 Task: Add Amazing Grass Green Superfood Alkalize & Detox to the cart.
Action: Mouse moved to (246, 128)
Screenshot: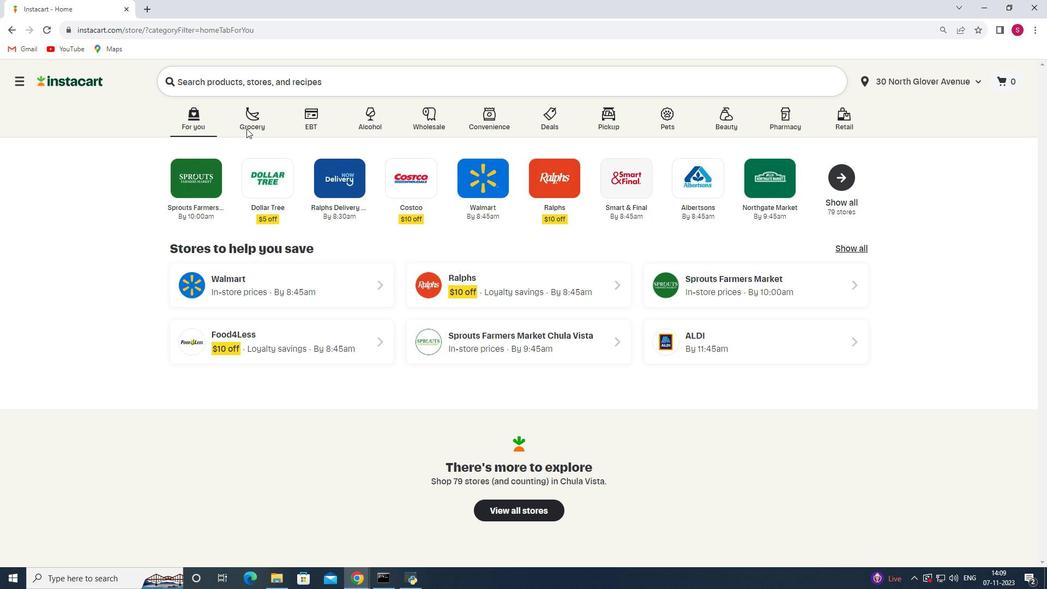 
Action: Mouse pressed left at (246, 128)
Screenshot: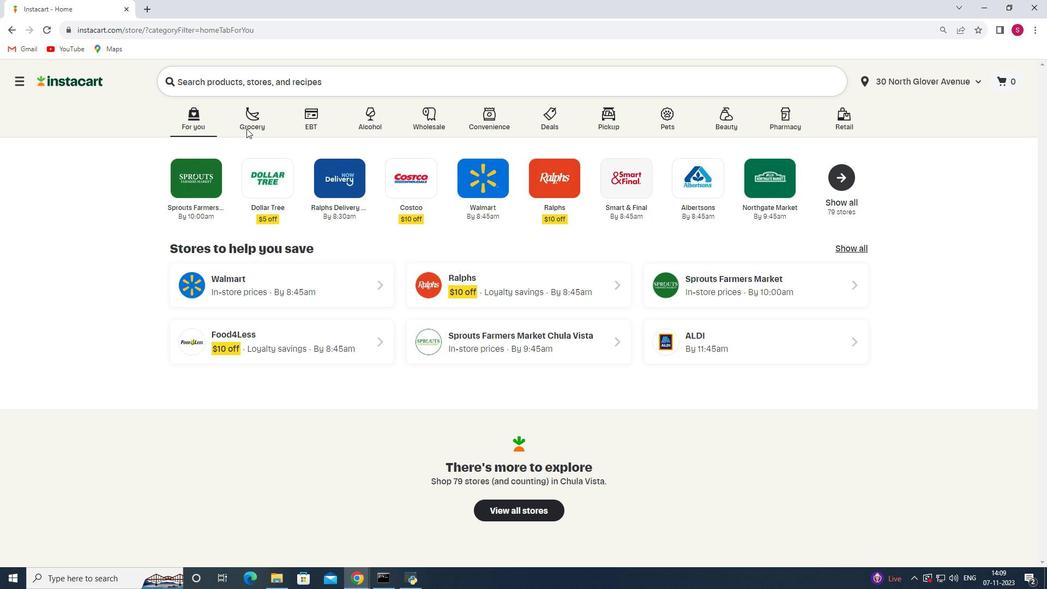 
Action: Mouse moved to (271, 317)
Screenshot: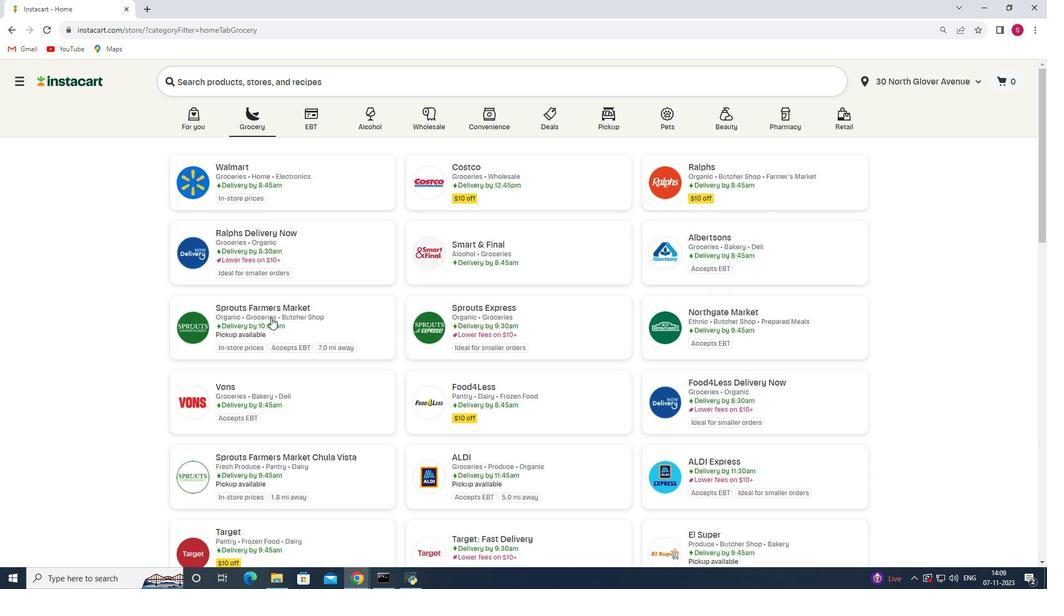 
Action: Mouse pressed left at (271, 317)
Screenshot: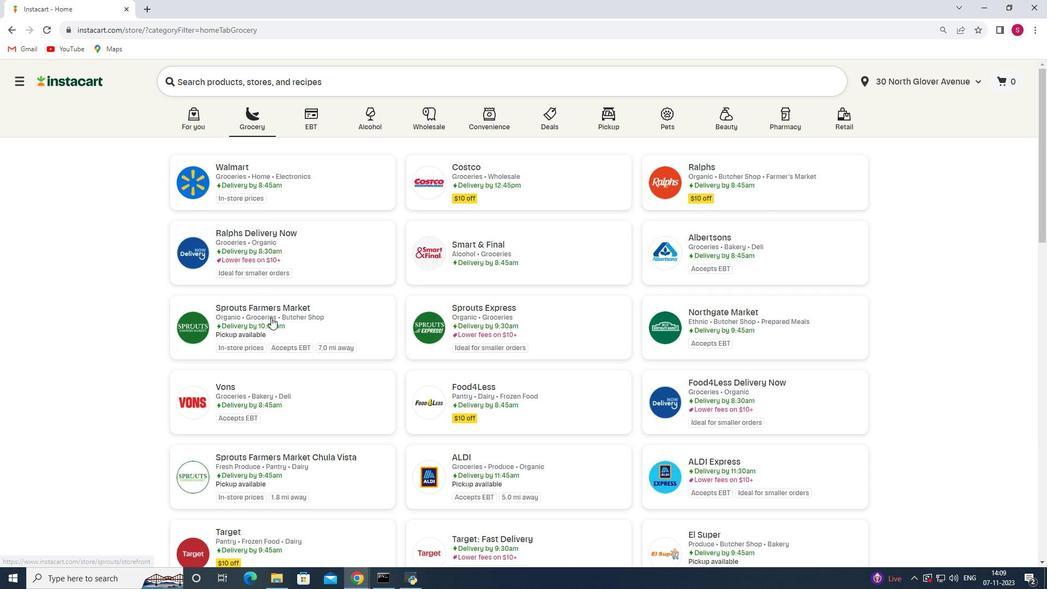 
Action: Mouse moved to (21, 383)
Screenshot: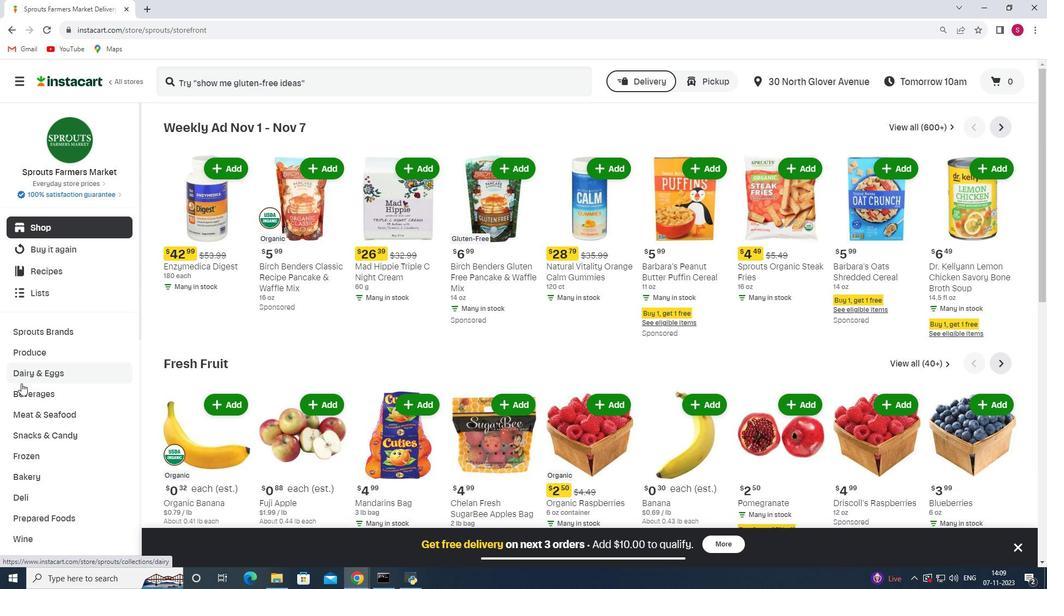 
Action: Mouse scrolled (21, 383) with delta (0, 0)
Screenshot: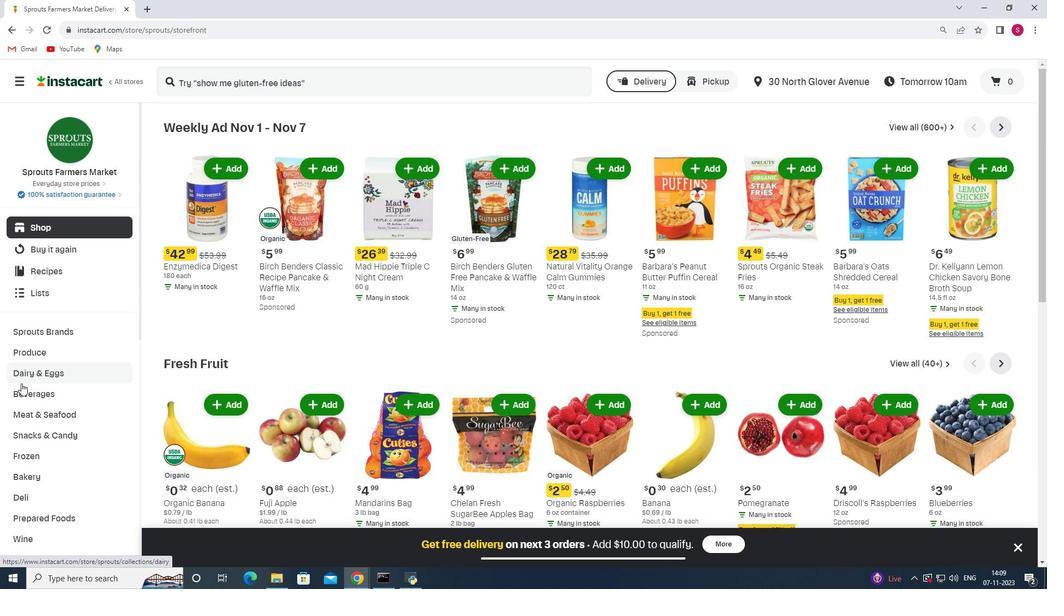 
Action: Mouse moved to (27, 386)
Screenshot: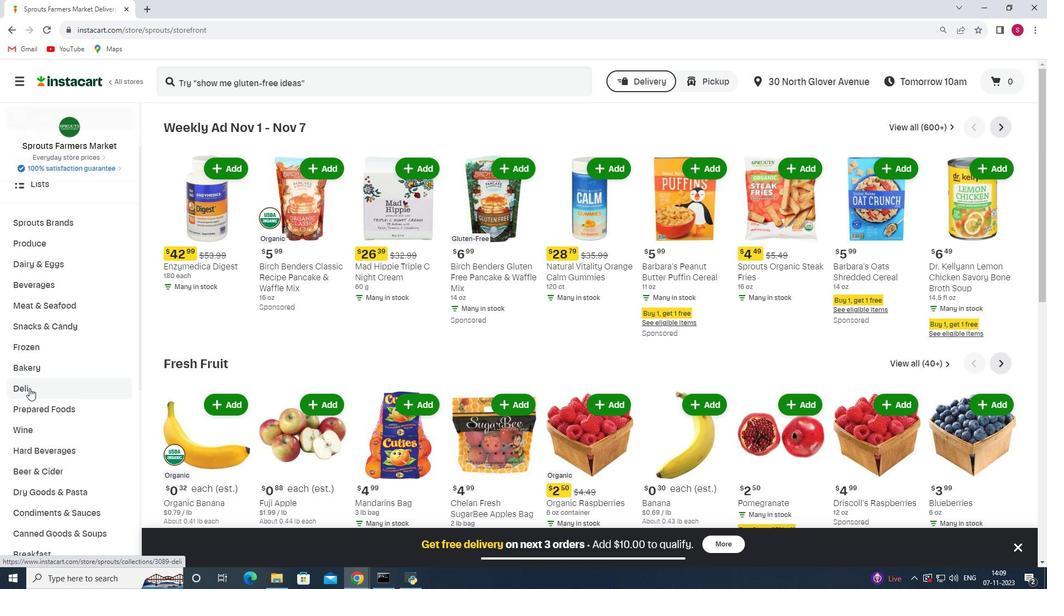 
Action: Mouse scrolled (27, 386) with delta (0, 0)
Screenshot: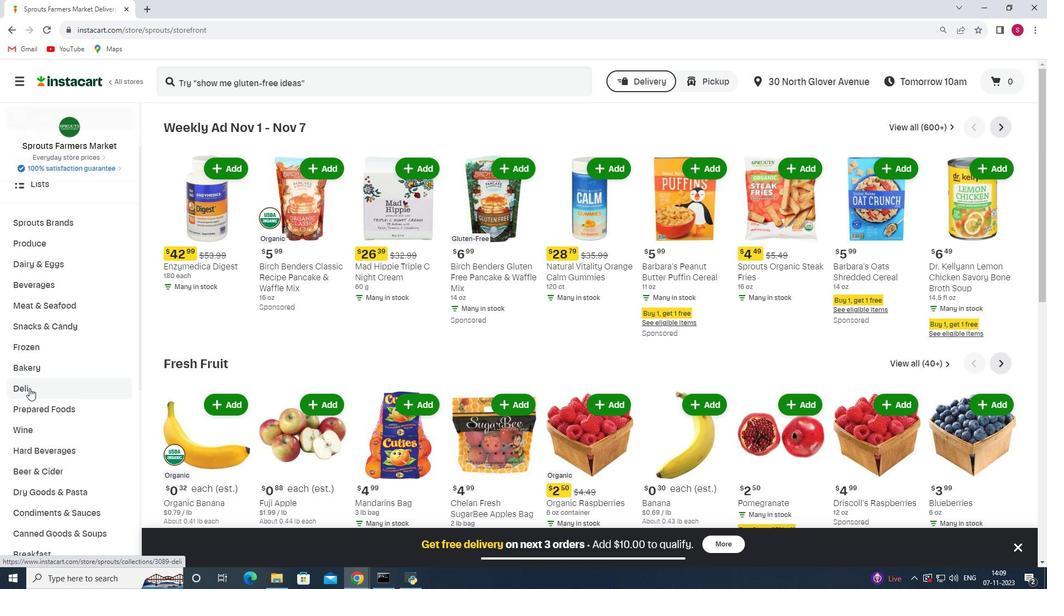 
Action: Mouse moved to (29, 388)
Screenshot: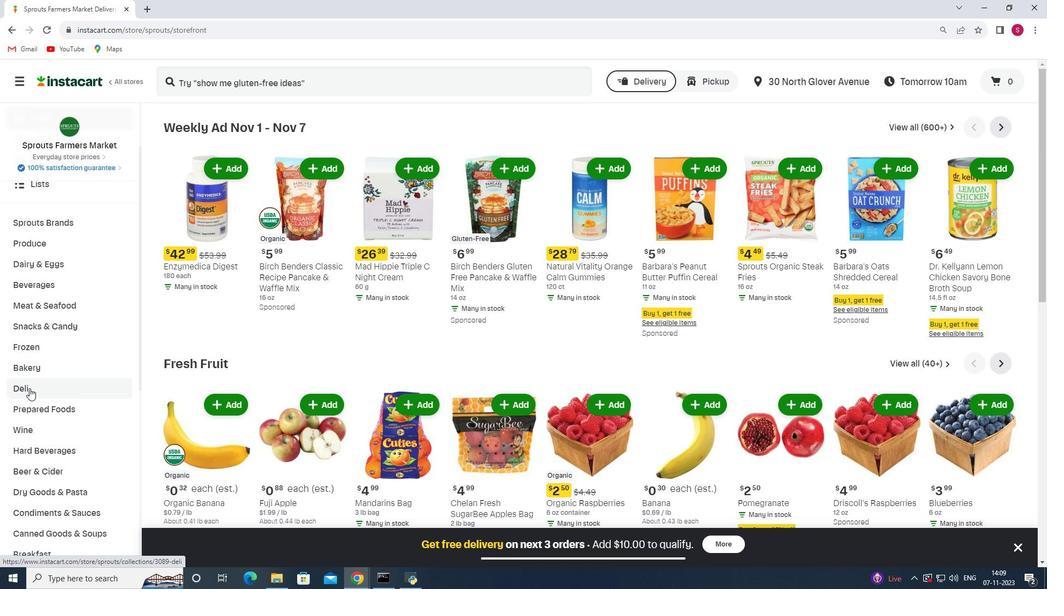 
Action: Mouse scrolled (29, 387) with delta (0, 0)
Screenshot: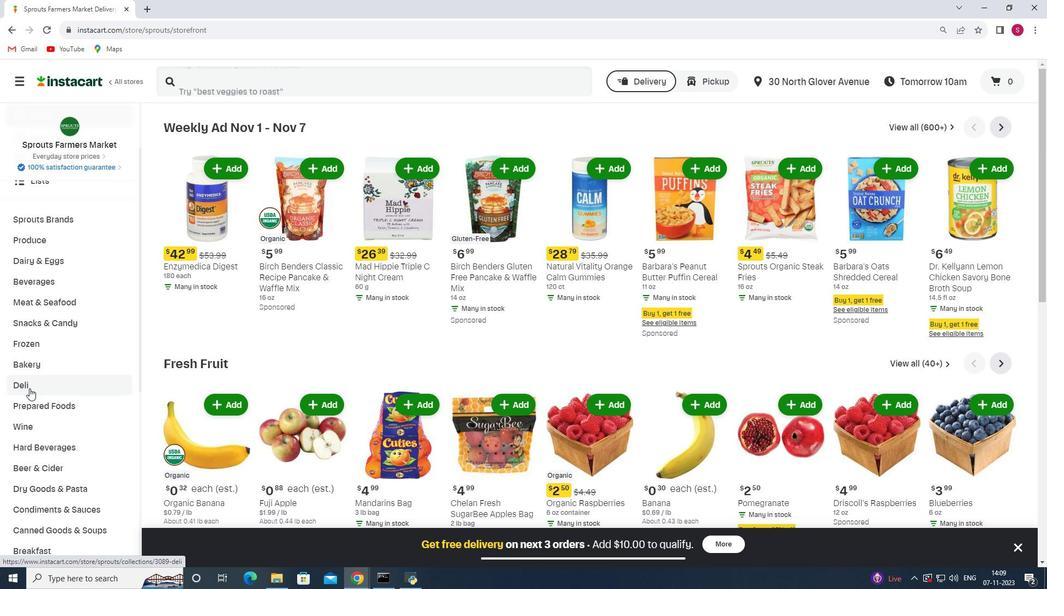 
Action: Mouse scrolled (29, 387) with delta (0, 0)
Screenshot: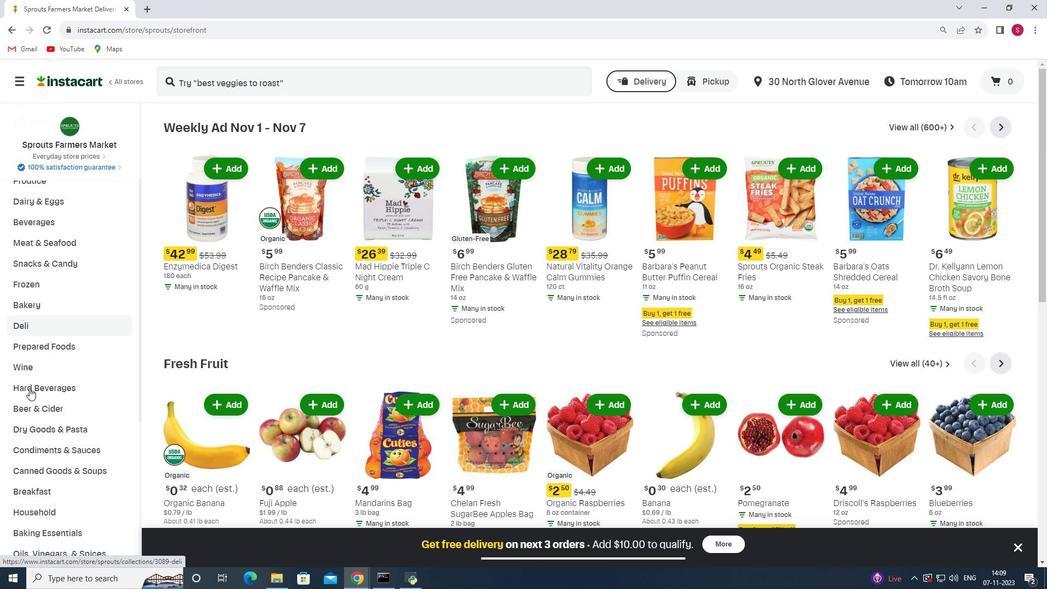 
Action: Mouse scrolled (29, 387) with delta (0, 0)
Screenshot: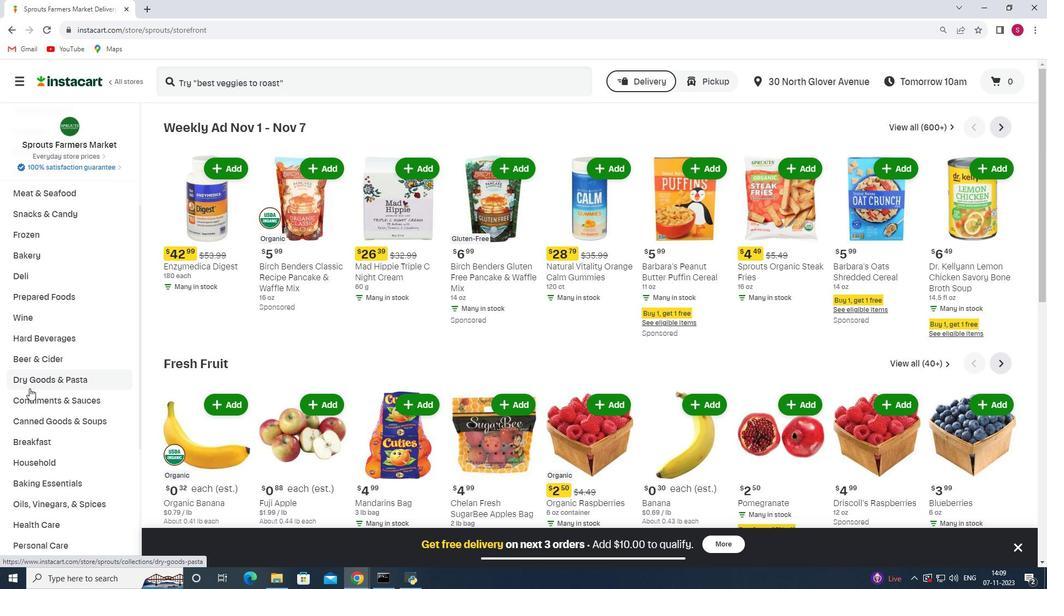
Action: Mouse scrolled (29, 387) with delta (0, 0)
Screenshot: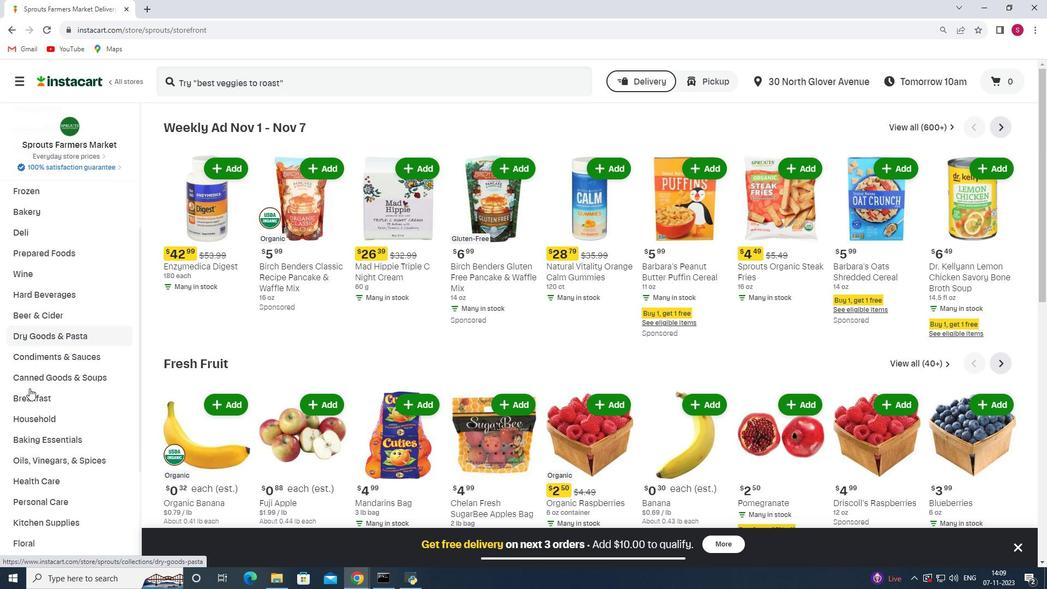 
Action: Mouse moved to (32, 413)
Screenshot: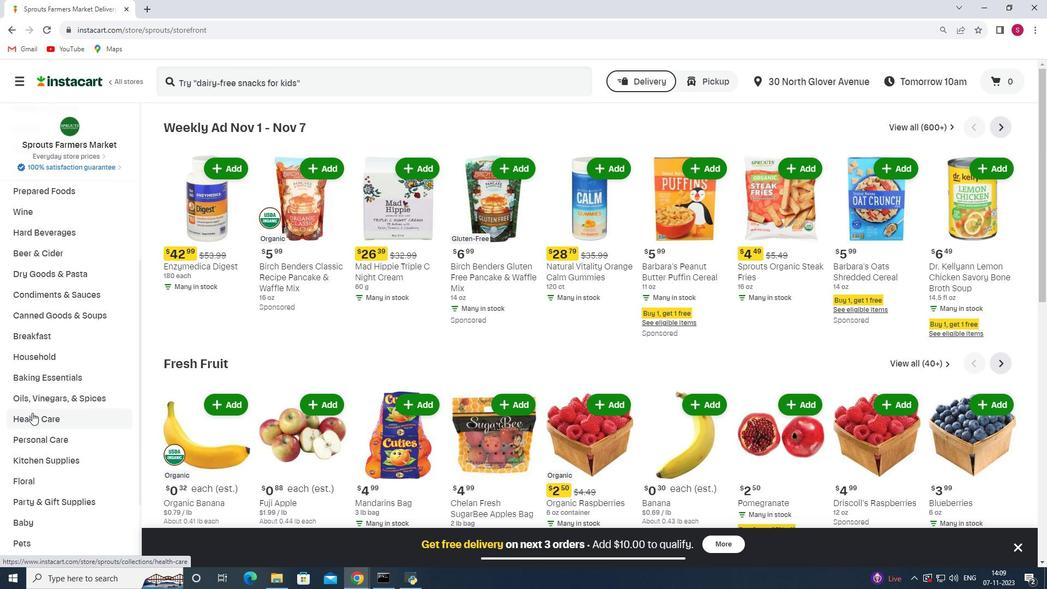 
Action: Mouse pressed left at (32, 413)
Screenshot: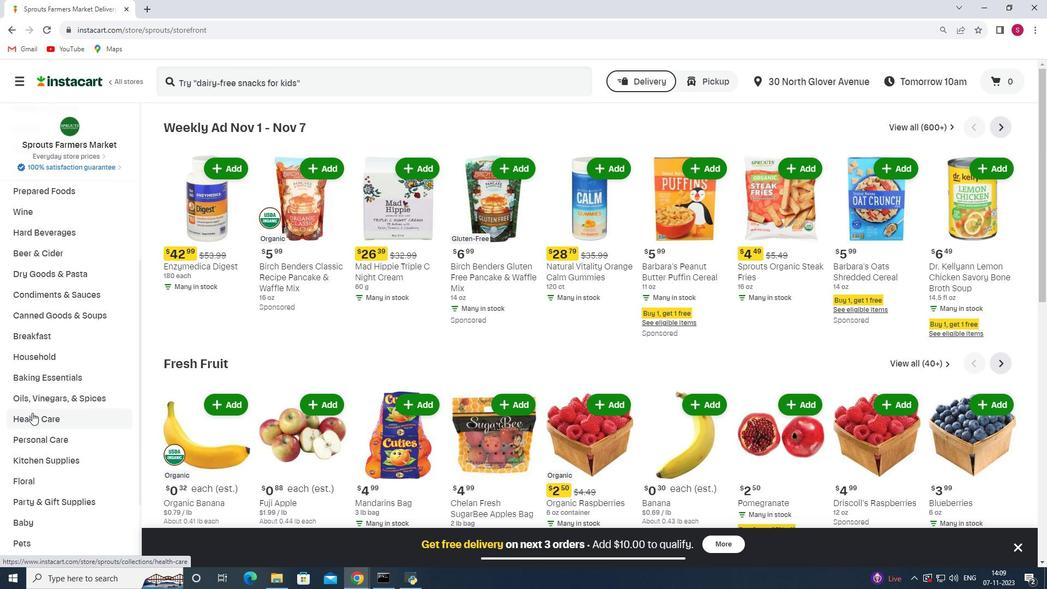 
Action: Mouse moved to (402, 285)
Screenshot: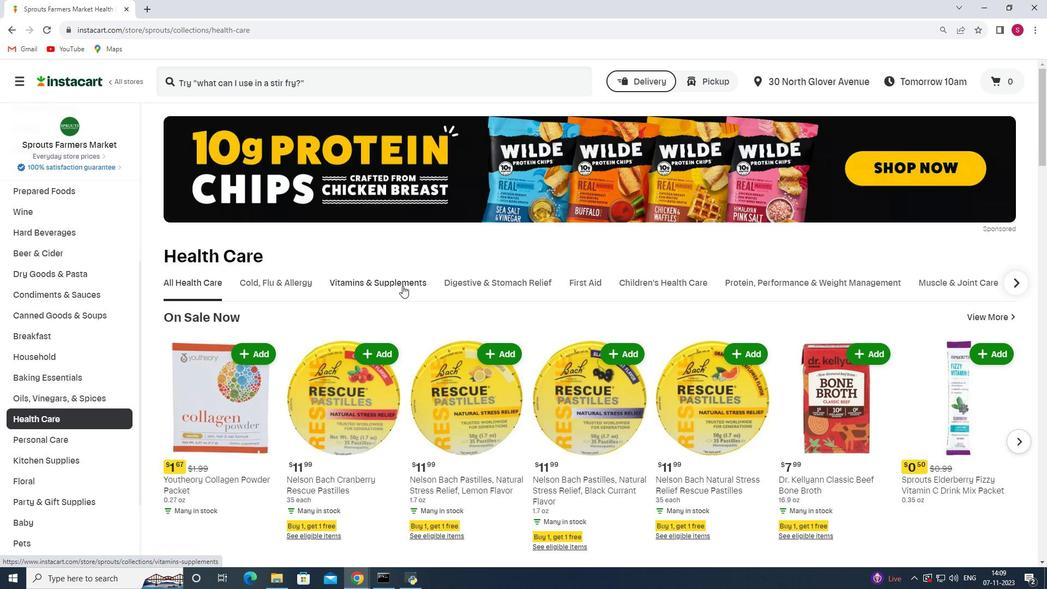 
Action: Mouse pressed left at (402, 285)
Screenshot: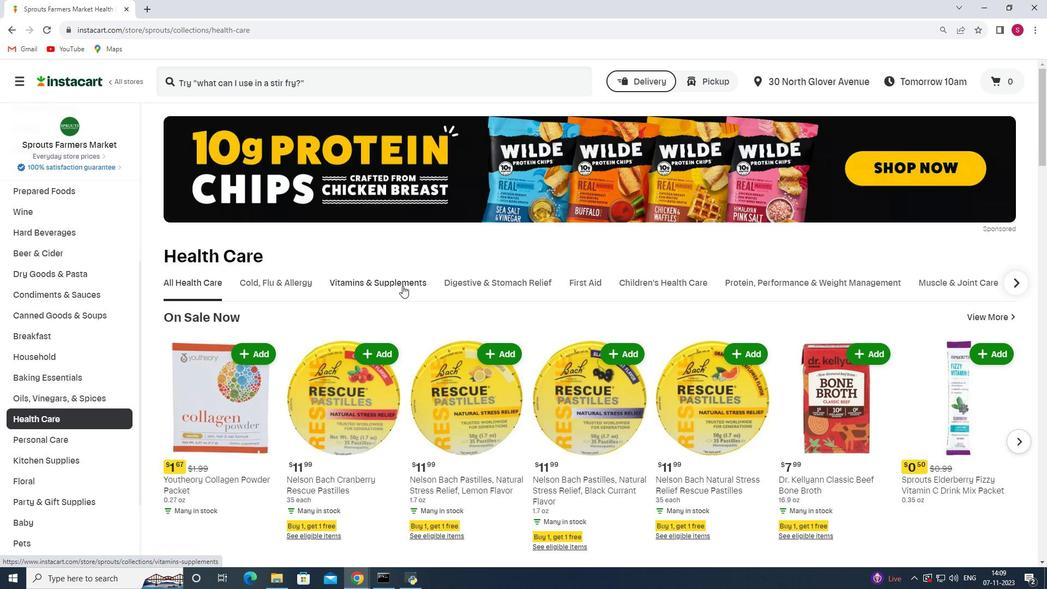 
Action: Mouse moved to (427, 338)
Screenshot: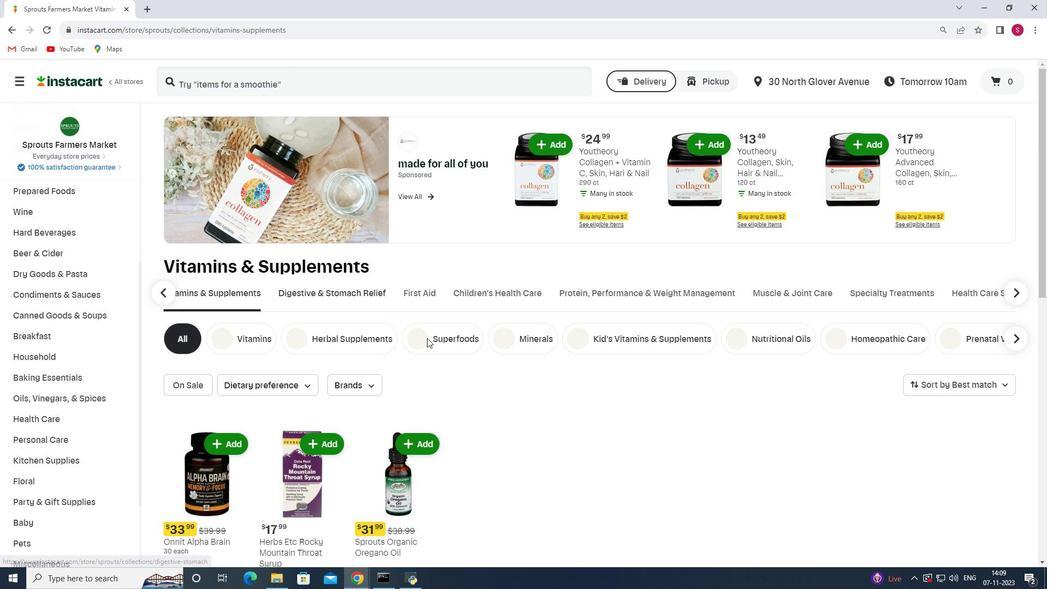
Action: Mouse pressed left at (427, 338)
Screenshot: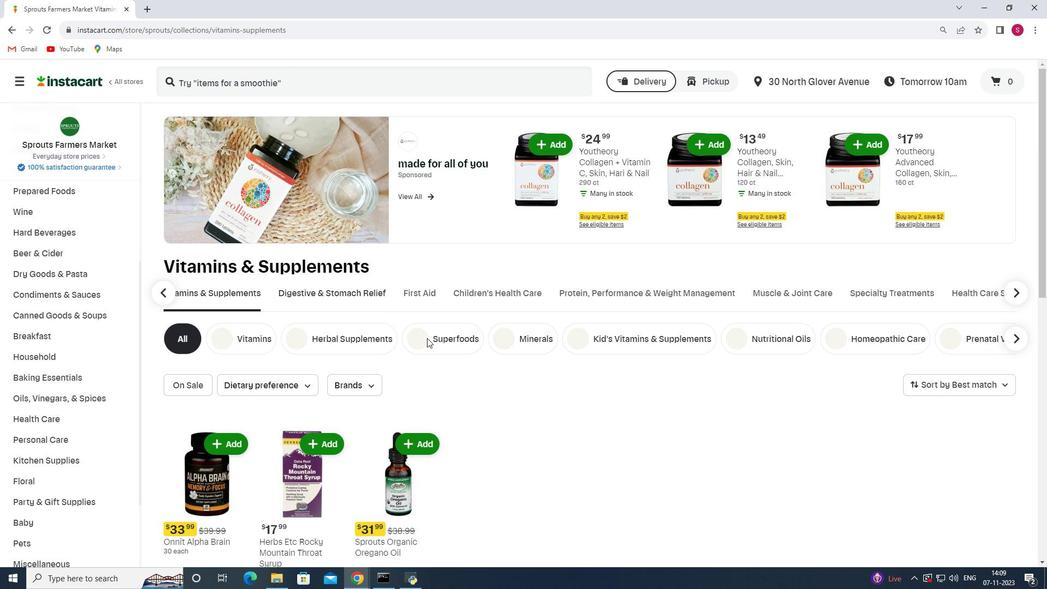 
Action: Mouse moved to (295, 82)
Screenshot: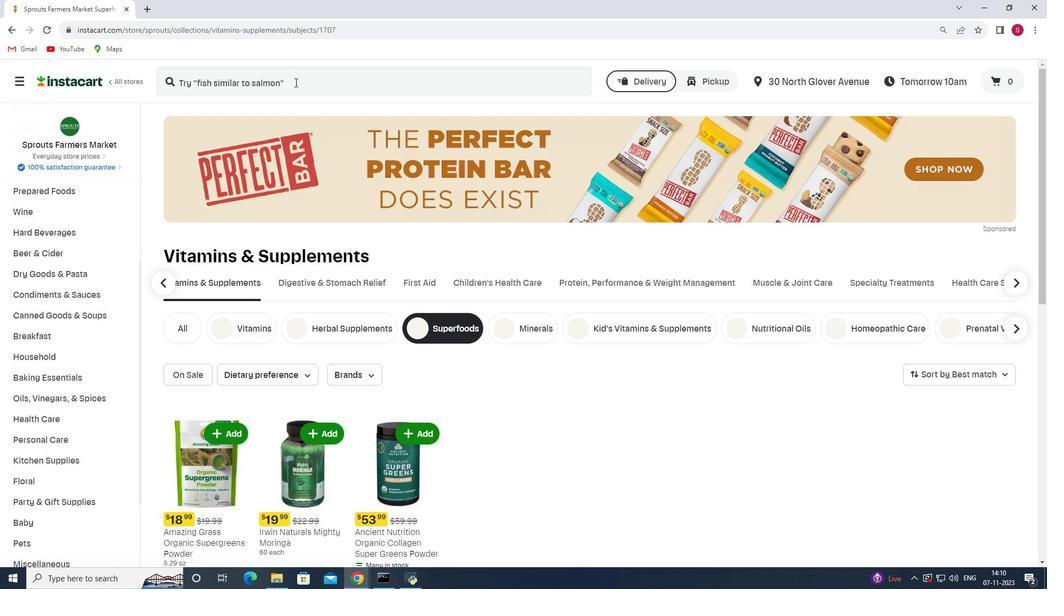 
Action: Mouse pressed left at (295, 82)
Screenshot: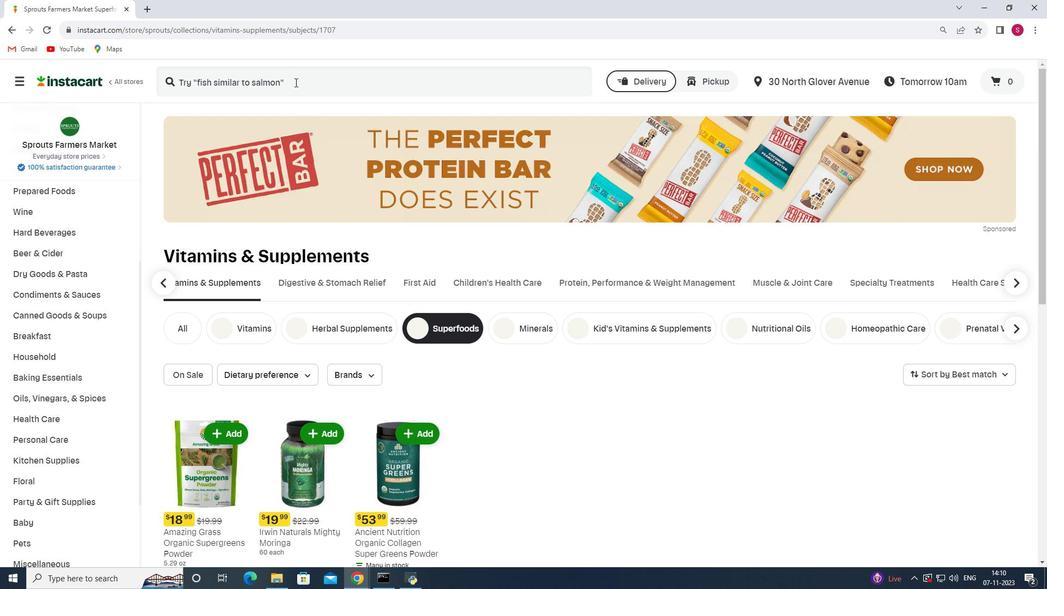 
Action: Key pressed <Key.shift>Amazing<Key.space><Key.shift>Grass<Key.space><Key.shift>Green<Key.space><Key.shift>Superfood<Key.space><Key.shift>Alkalize<Key.space><Key.shift><Key.shift><Key.shift><Key.shift><Key.shift><Key.shift><Key.shift><Key.shift><Key.shift><Key.shift><Key.shift><Key.shift><Key.shift><Key.shift><Key.shift><Key.shift><Key.shift><Key.shift><Key.shift><Key.shift><Key.shift><Key.shift><Key.shift><Key.shift><Key.shift><Key.shift><Key.shift><Key.shift><Key.shift><Key.shift><Key.shift><Key.shift><Key.shift><Key.shift><Key.shift>&<Key.space><Key.shift>Detox<Key.enter>
Screenshot: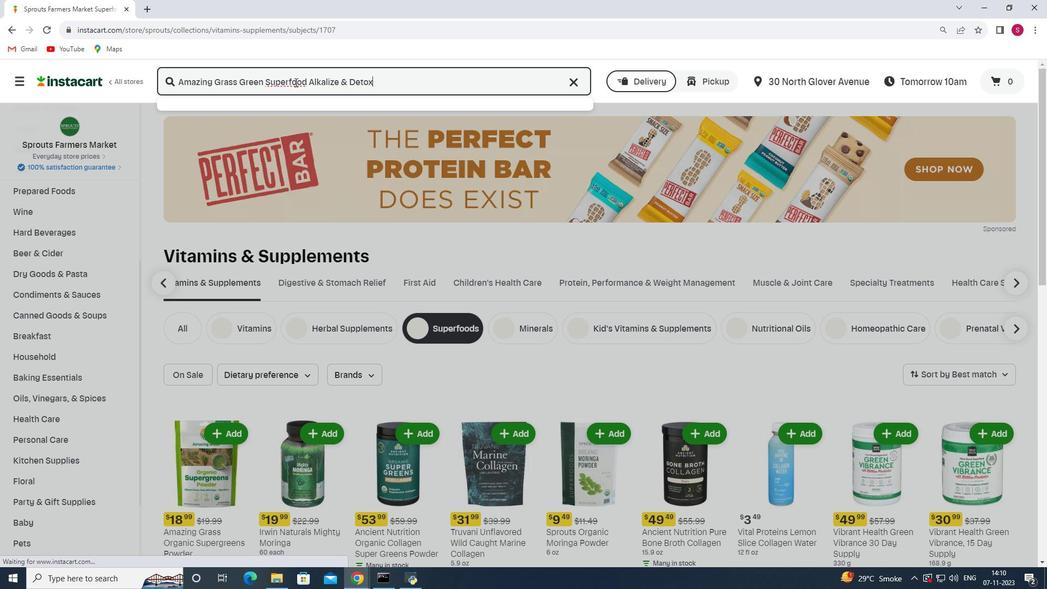 
Action: Mouse moved to (353, 187)
Screenshot: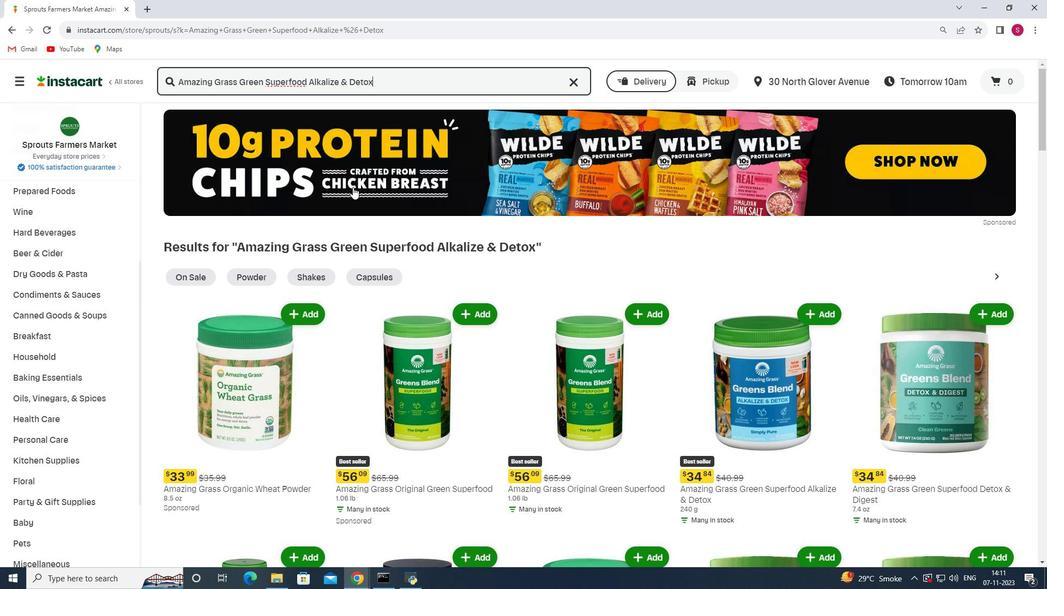 
Action: Mouse scrolled (353, 186) with delta (0, 0)
Screenshot: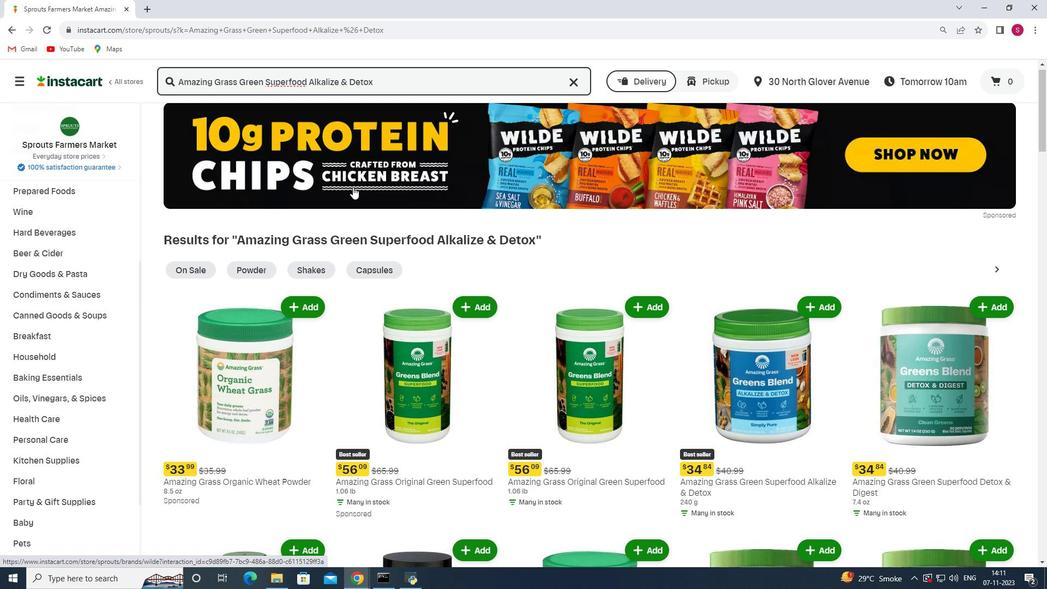 
Action: Mouse moved to (377, 217)
Screenshot: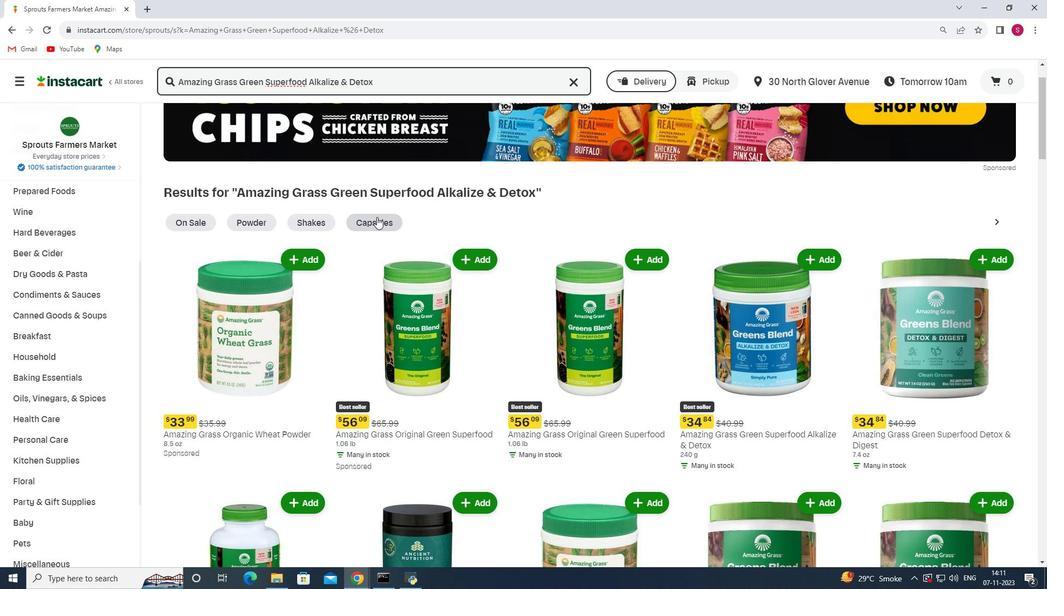 
Action: Mouse scrolled (377, 216) with delta (0, 0)
Screenshot: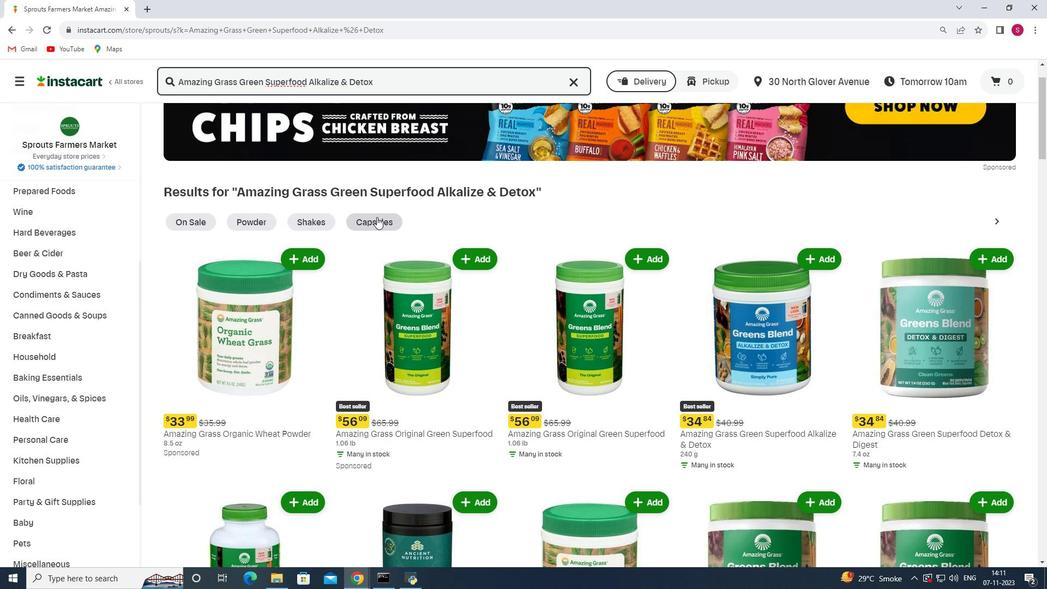 
Action: Mouse moved to (387, 220)
Screenshot: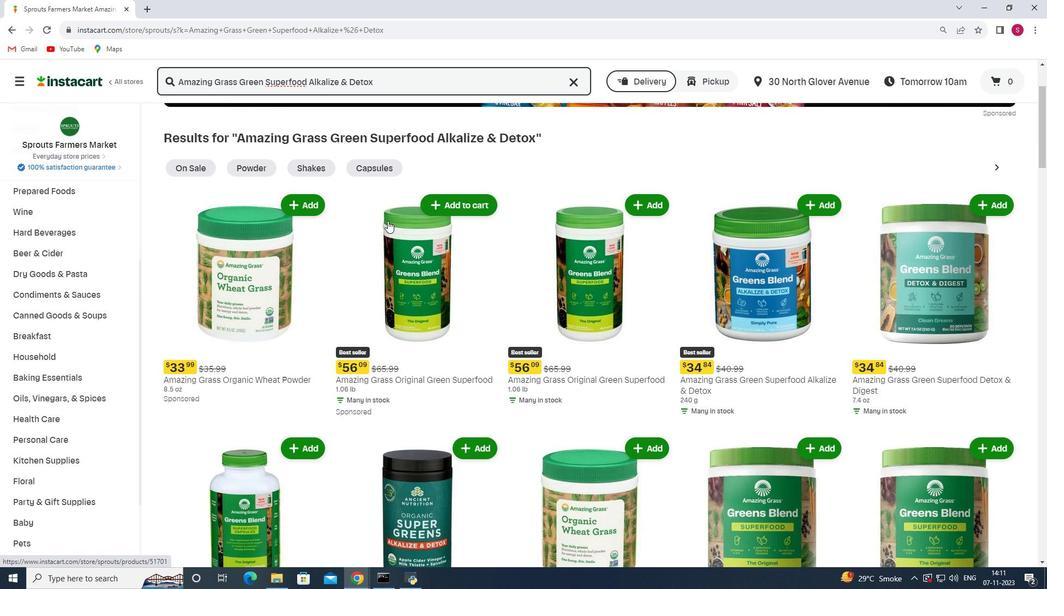 
Action: Mouse scrolled (387, 220) with delta (0, 0)
Screenshot: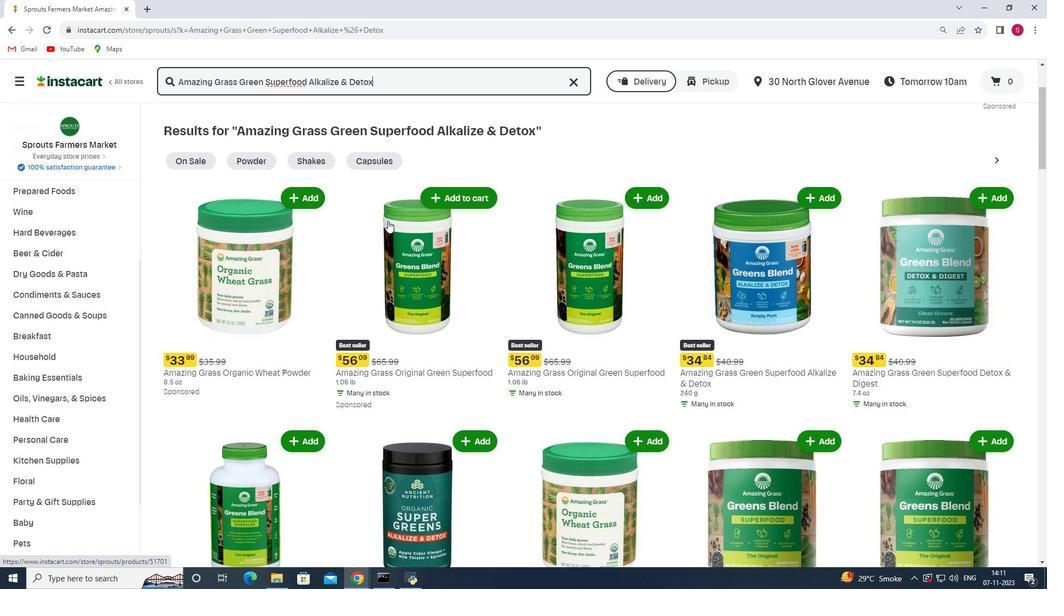 
Action: Mouse moved to (418, 228)
Screenshot: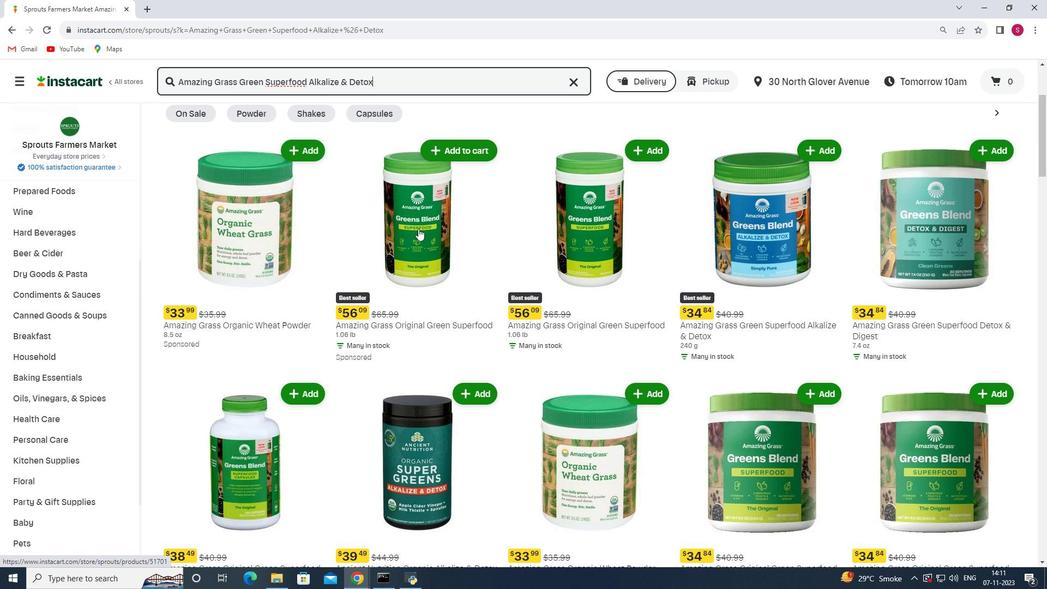 
Action: Mouse scrolled (418, 228) with delta (0, 0)
Screenshot: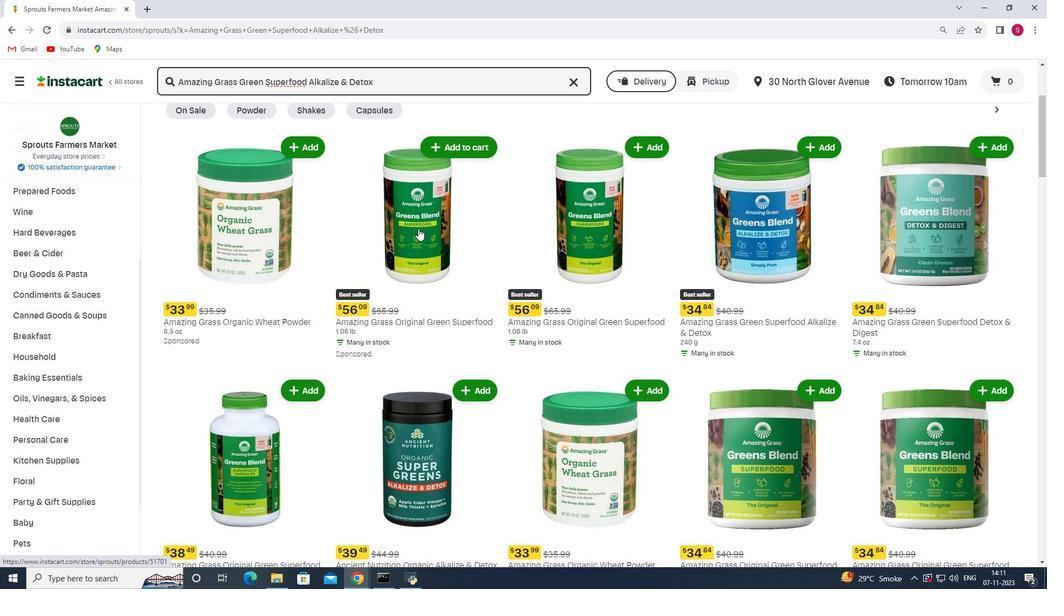 
Action: Mouse moved to (785, 159)
Screenshot: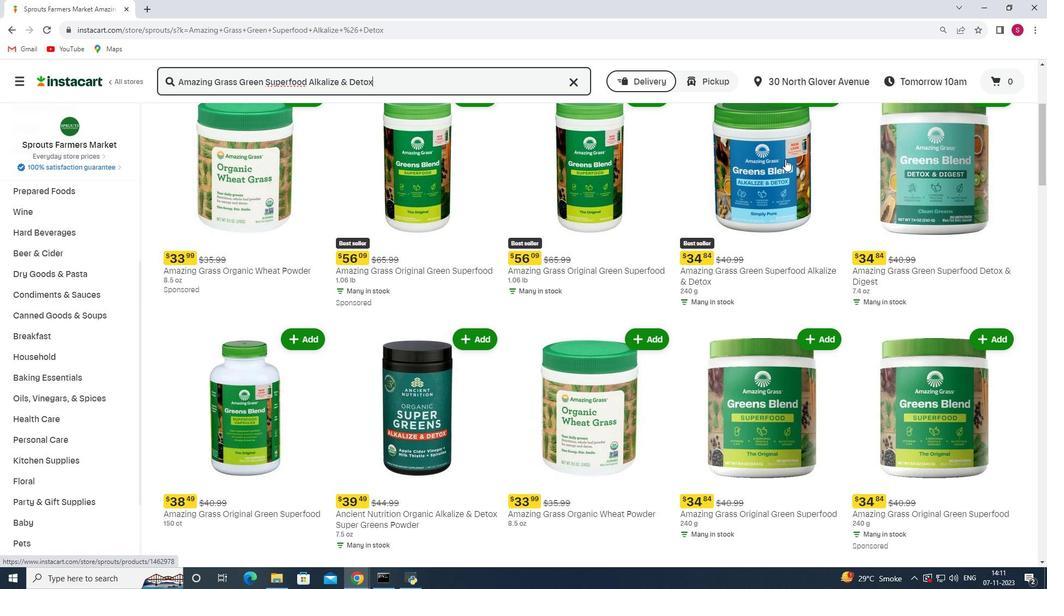 
Action: Mouse scrolled (785, 159) with delta (0, 0)
Screenshot: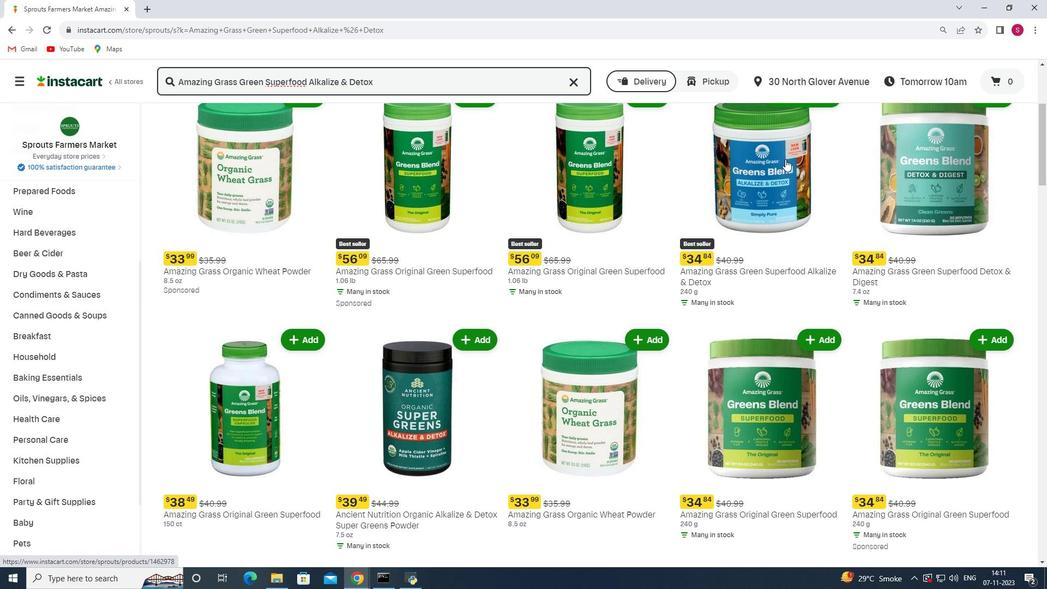
Action: Mouse moved to (806, 151)
Screenshot: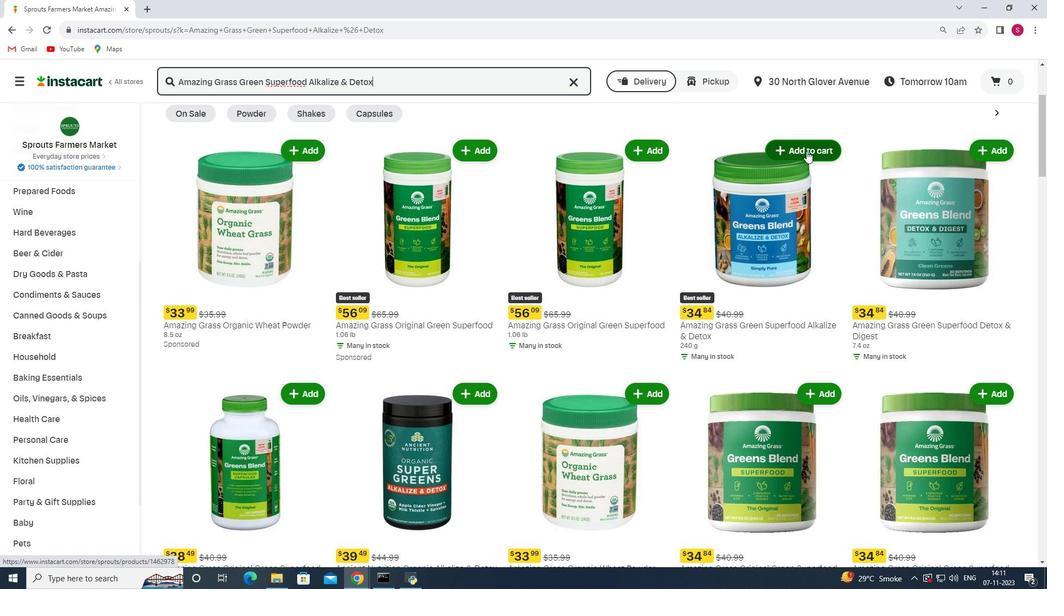 
Action: Mouse pressed left at (806, 151)
Screenshot: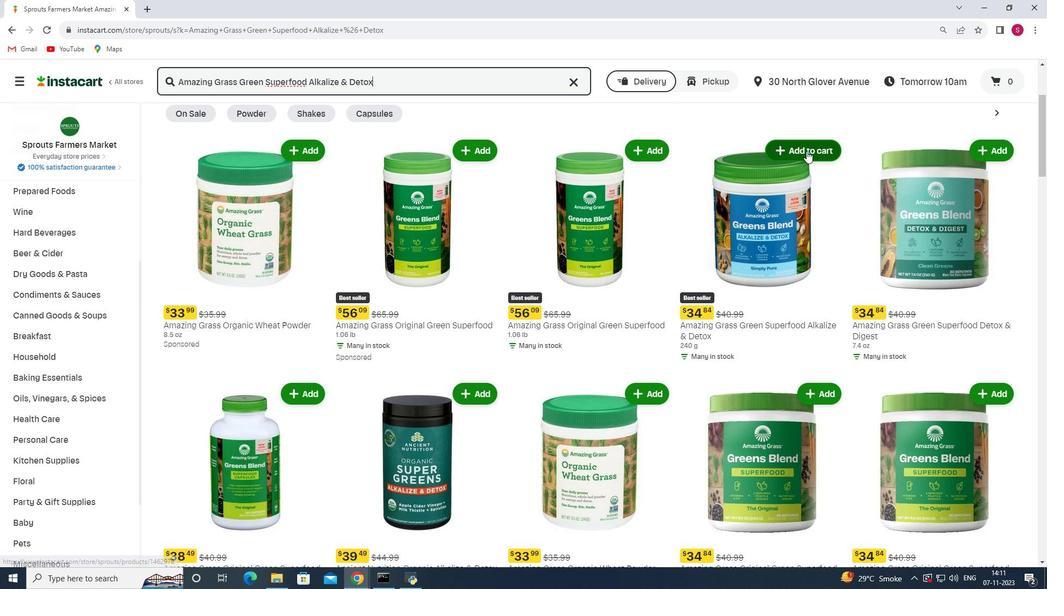 
Action: Mouse pressed left at (806, 151)
Screenshot: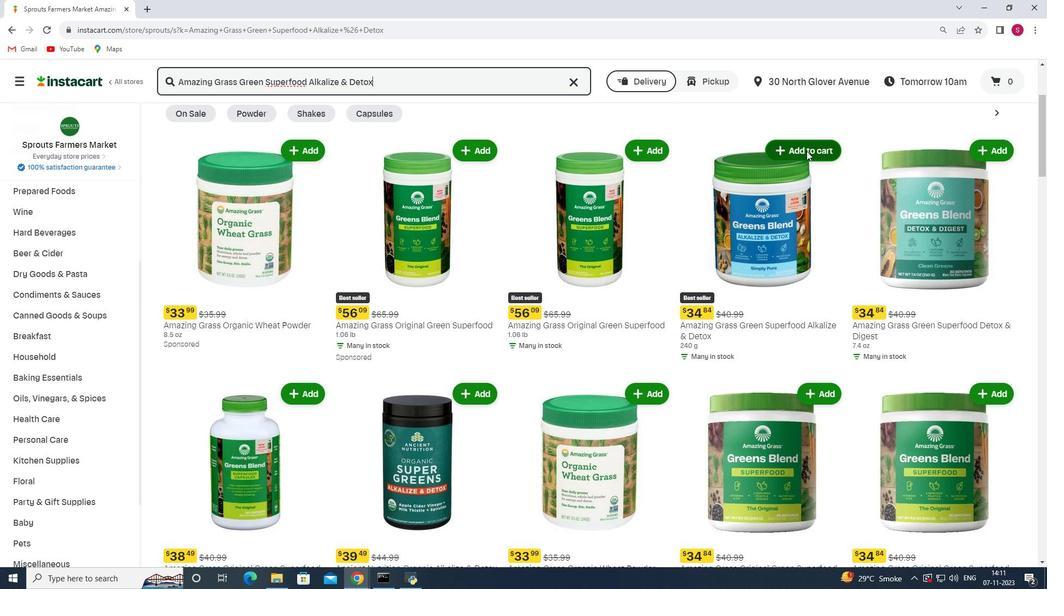 
Action: Mouse moved to (770, 182)
Screenshot: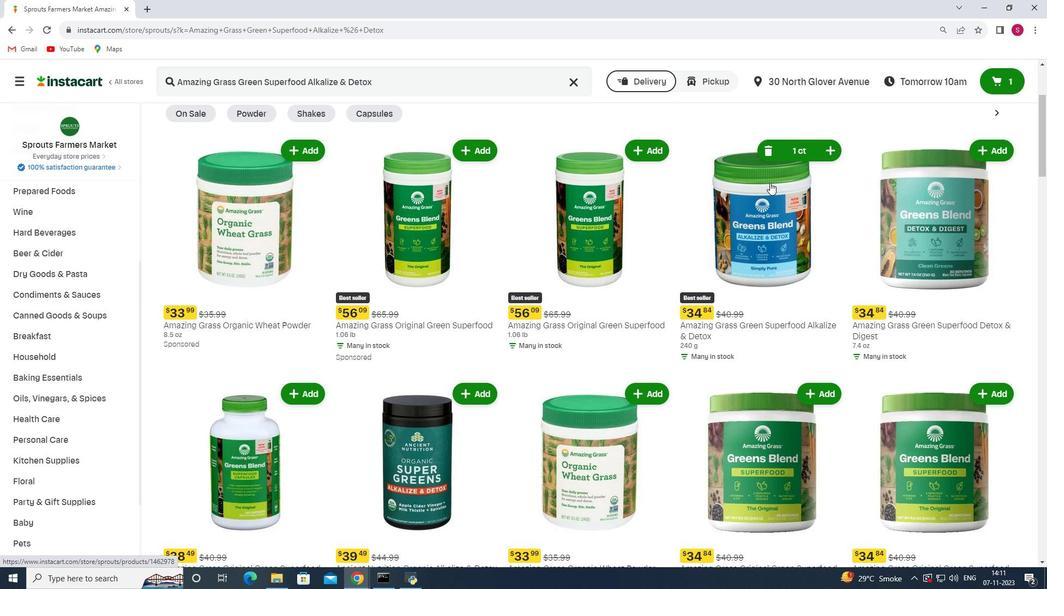 
